 Task: Set the item due "today".
Action: Mouse moved to (819, 207)
Screenshot: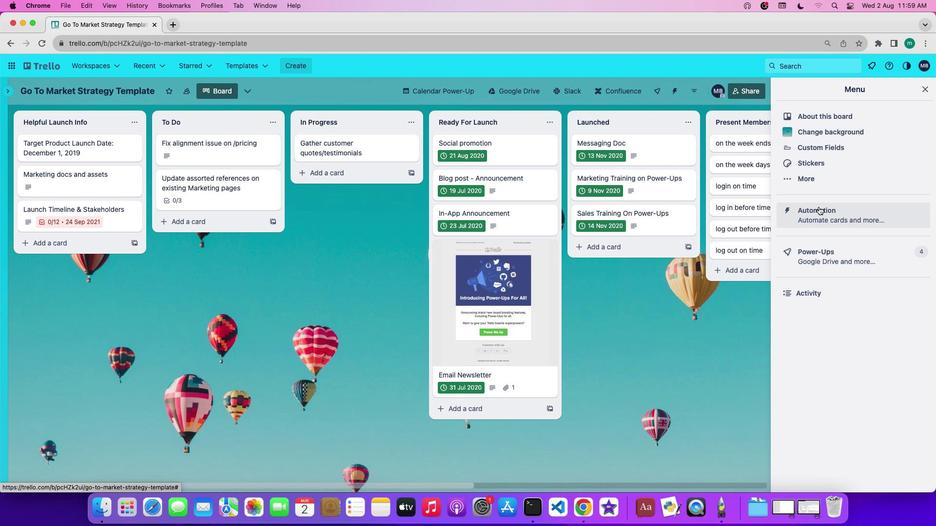 
Action: Mouse pressed left at (819, 207)
Screenshot: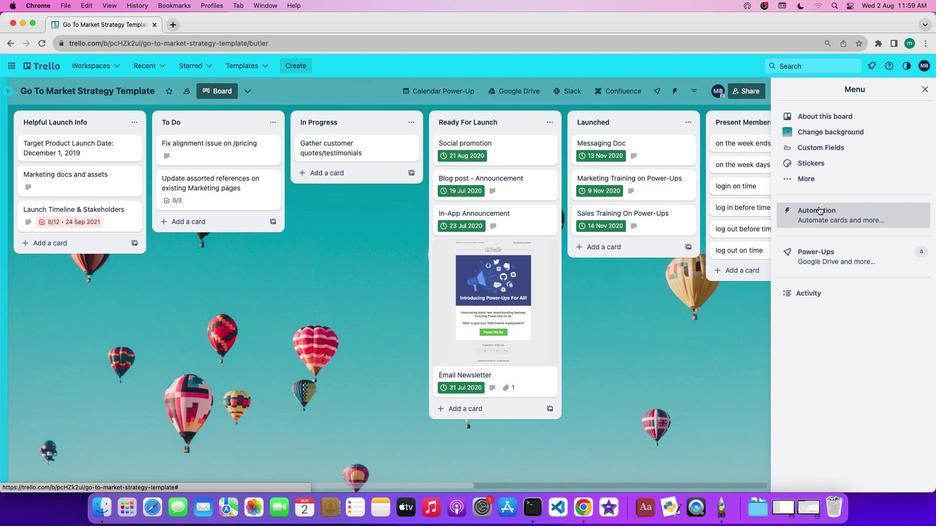 
Action: Mouse moved to (66, 257)
Screenshot: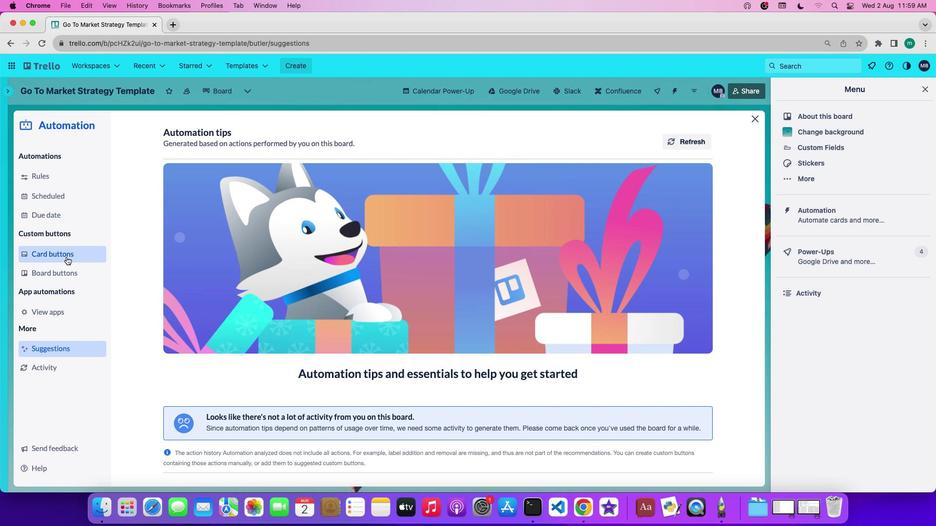 
Action: Mouse pressed left at (66, 257)
Screenshot: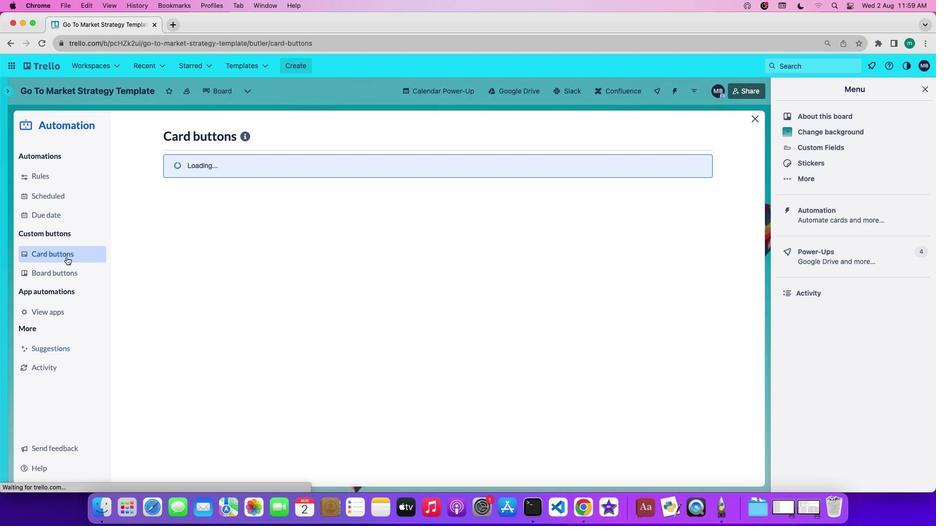 
Action: Mouse moved to (217, 346)
Screenshot: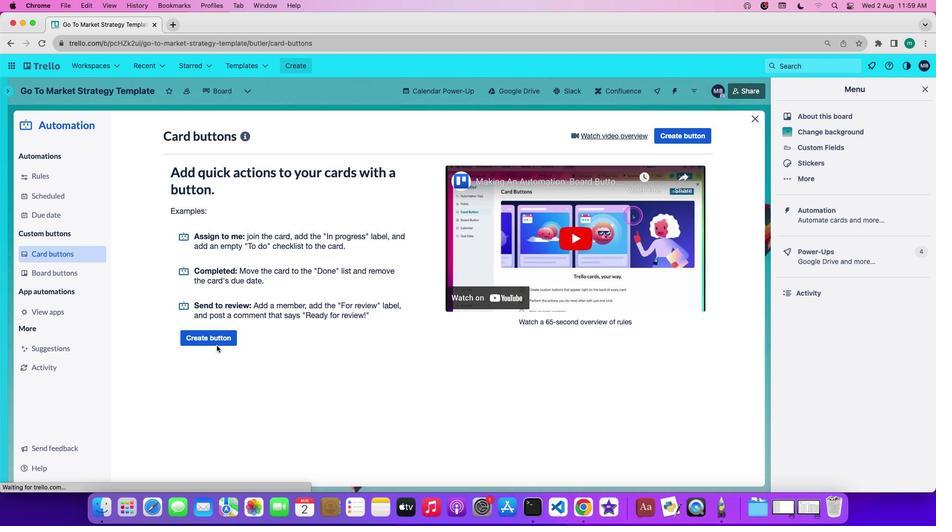 
Action: Mouse pressed left at (217, 346)
Screenshot: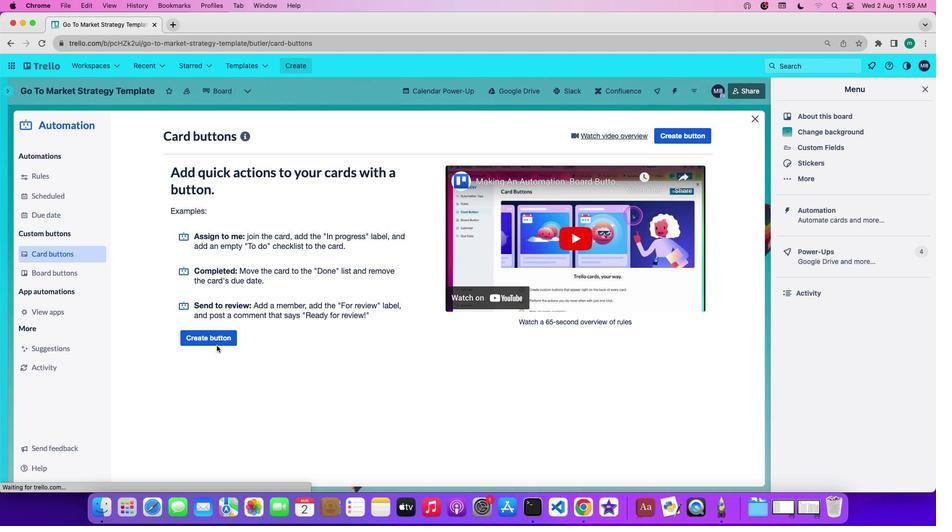 
Action: Mouse moved to (219, 342)
Screenshot: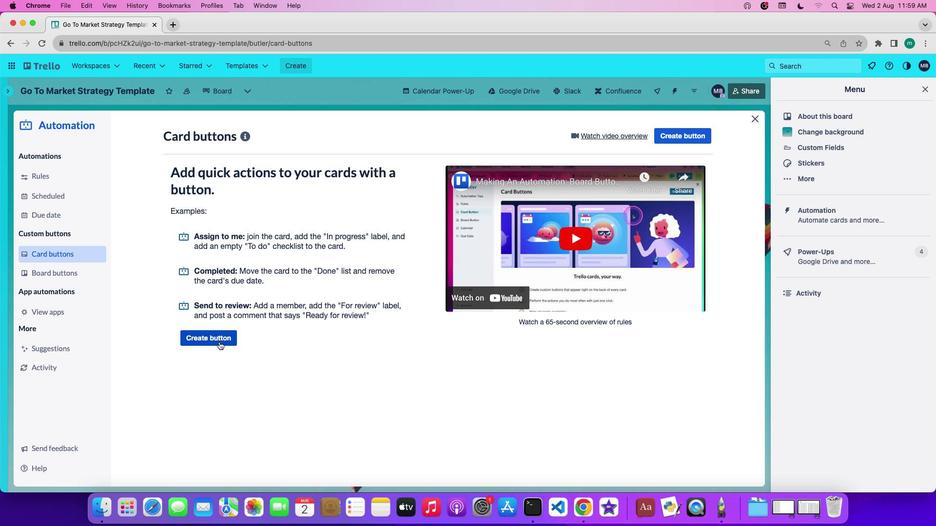 
Action: Mouse pressed left at (219, 342)
Screenshot: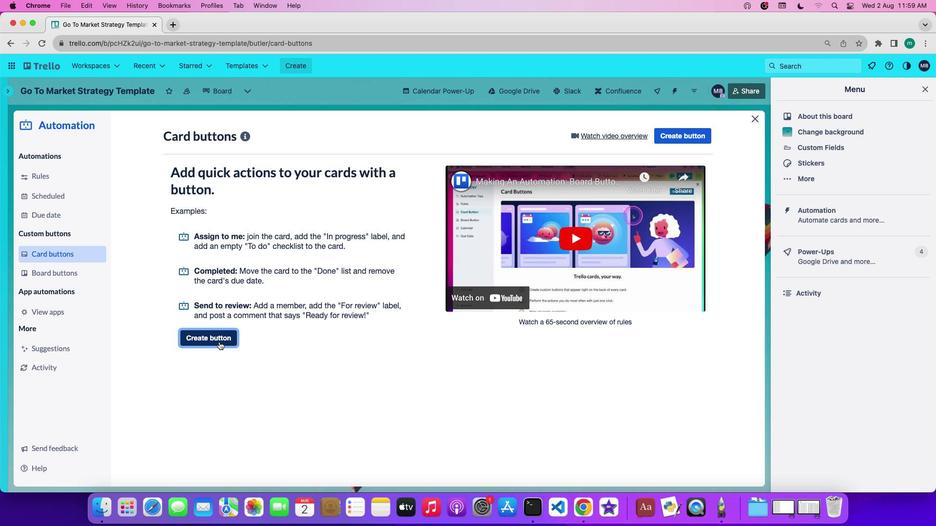 
Action: Mouse moved to (470, 267)
Screenshot: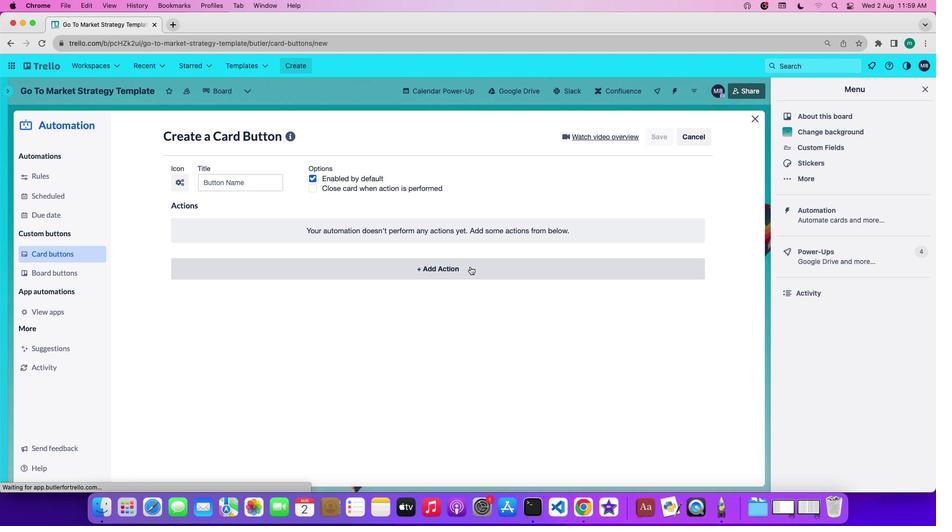 
Action: Mouse pressed left at (470, 267)
Screenshot: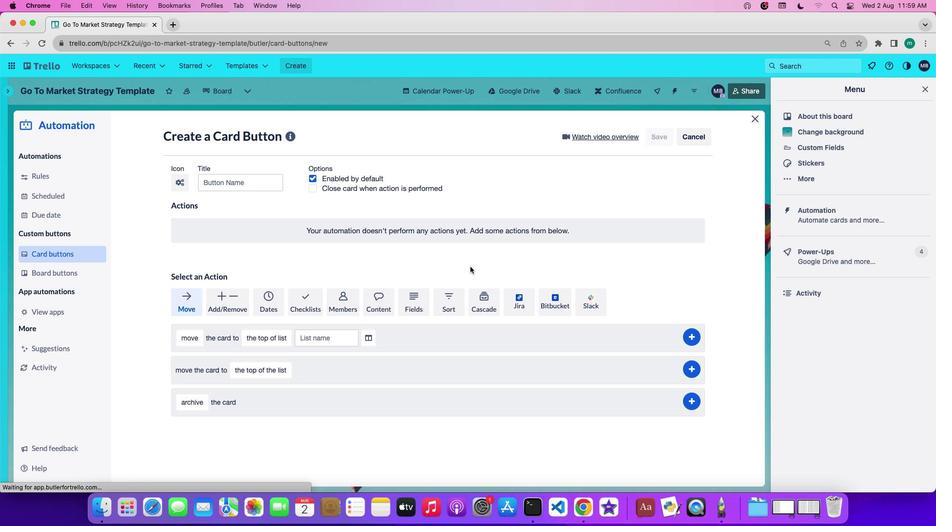 
Action: Mouse moved to (298, 294)
Screenshot: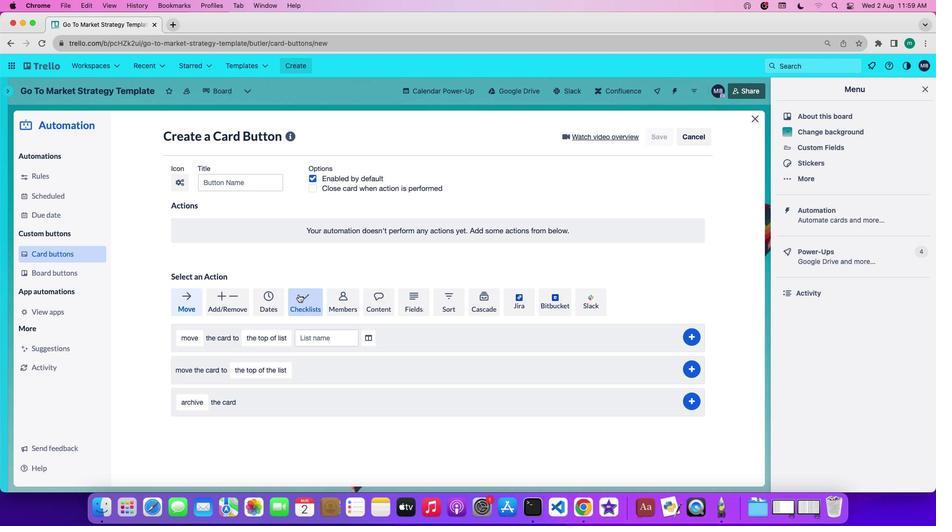 
Action: Mouse pressed left at (298, 294)
Screenshot: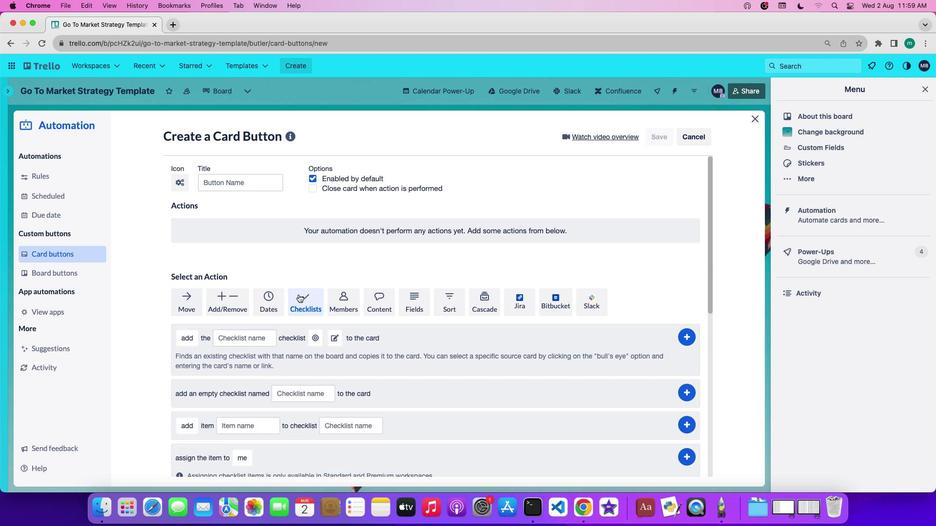 
Action: Mouse moved to (347, 378)
Screenshot: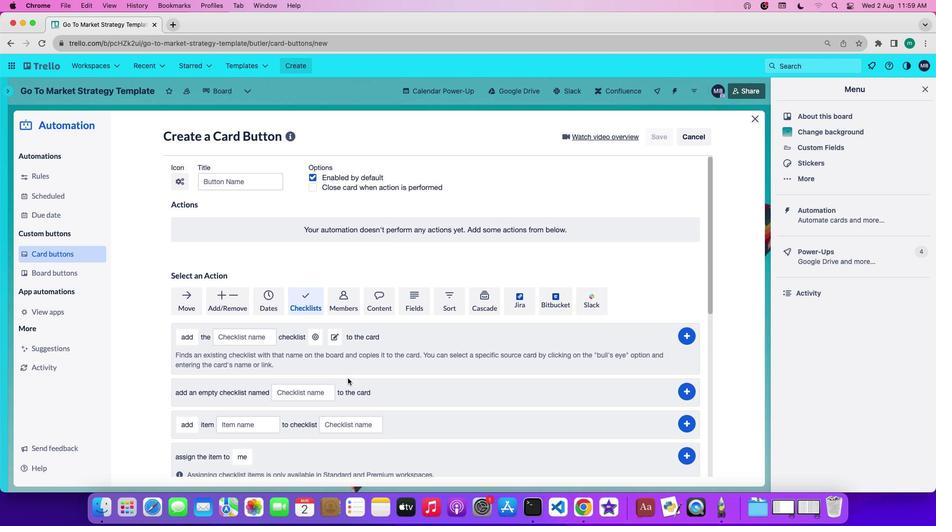 
Action: Mouse scrolled (347, 378) with delta (0, 0)
Screenshot: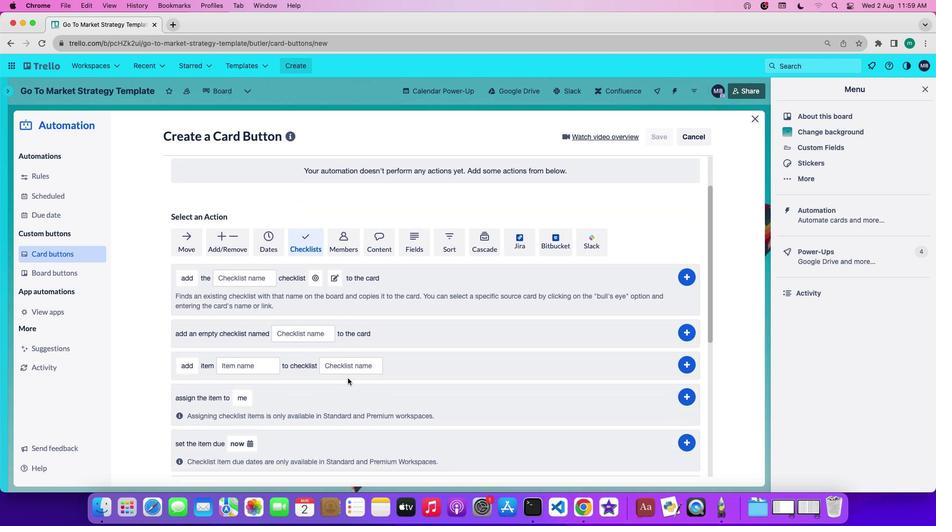 
Action: Mouse scrolled (347, 378) with delta (0, 0)
Screenshot: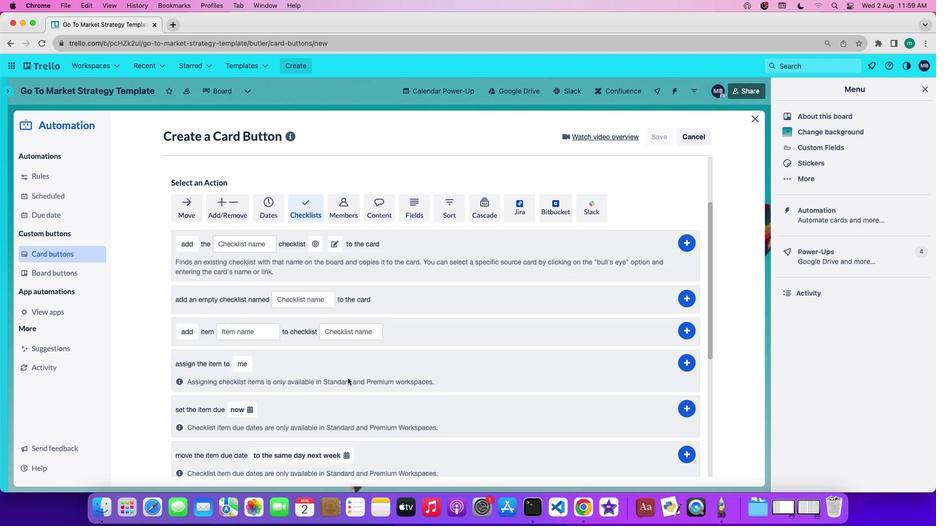 
Action: Mouse scrolled (347, 378) with delta (0, 0)
Screenshot: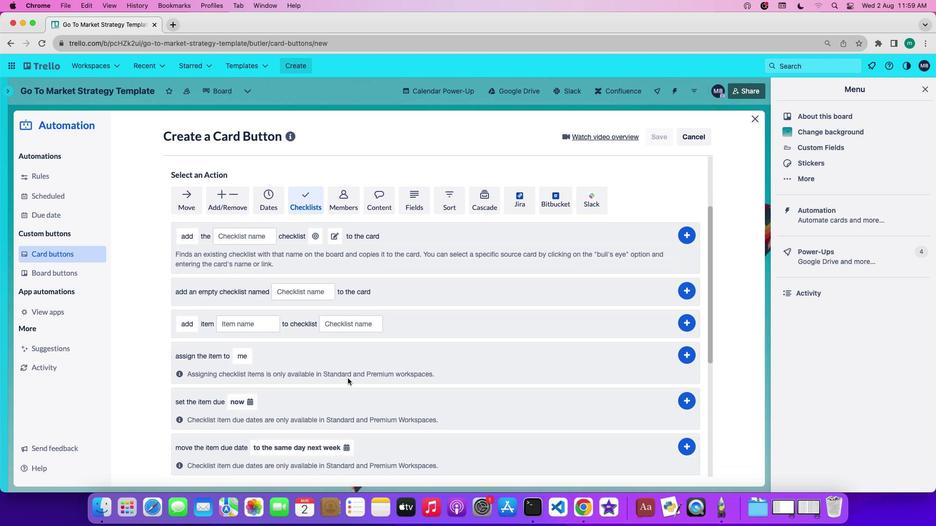
Action: Mouse scrolled (347, 378) with delta (0, 0)
Screenshot: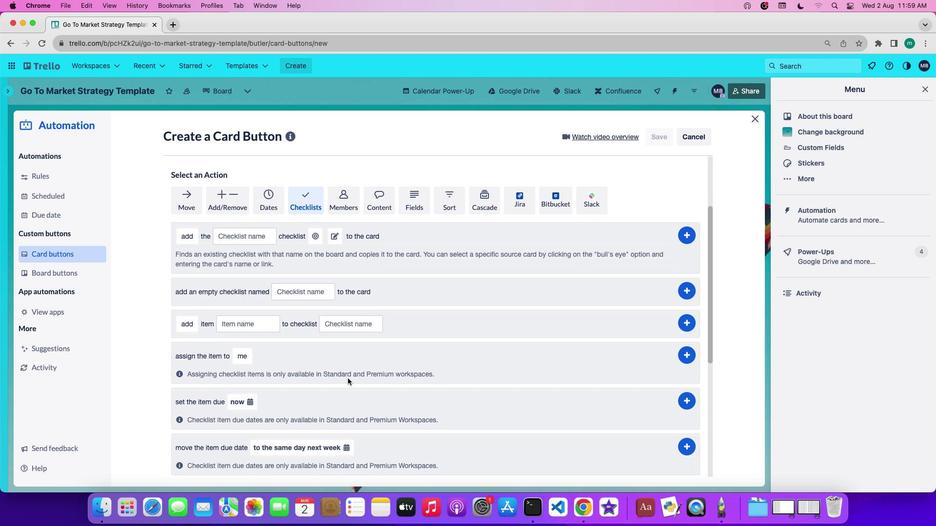 
Action: Mouse scrolled (347, 378) with delta (0, 0)
Screenshot: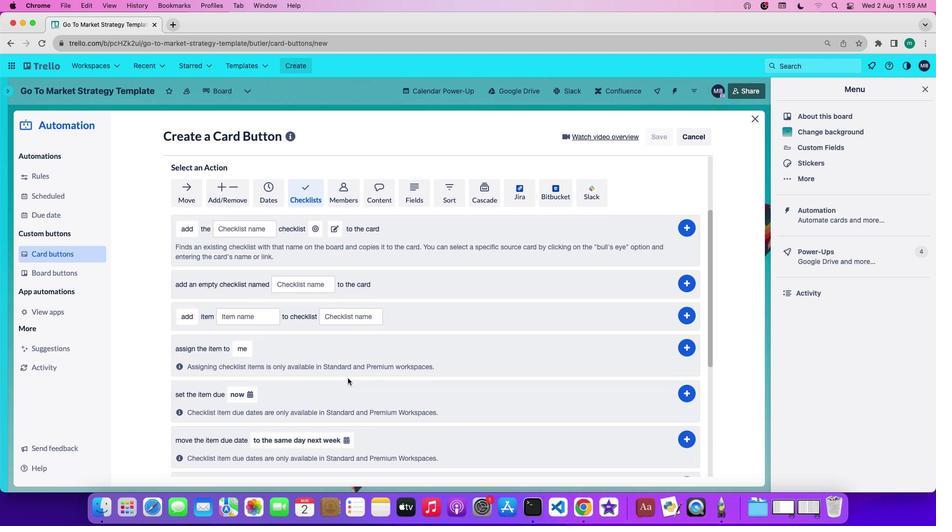 
Action: Mouse scrolled (347, 378) with delta (0, 0)
Screenshot: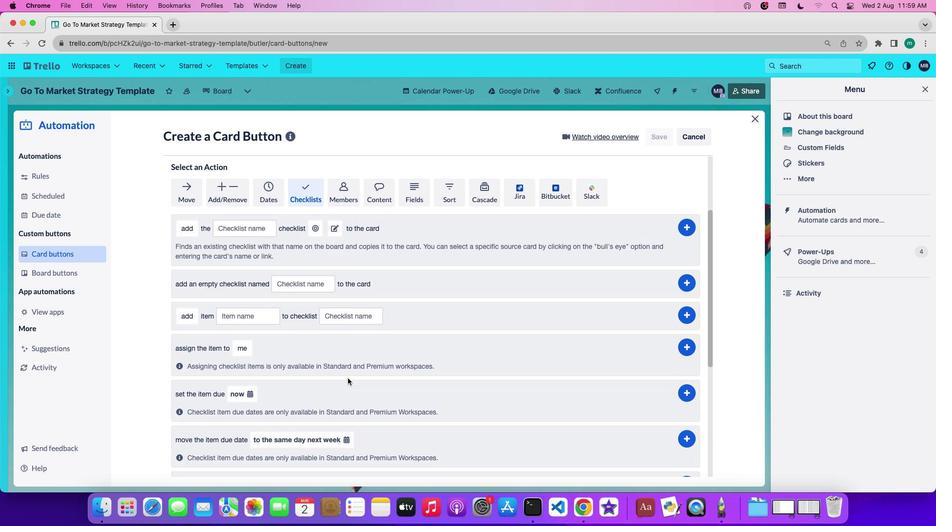 
Action: Mouse scrolled (347, 378) with delta (0, 0)
Screenshot: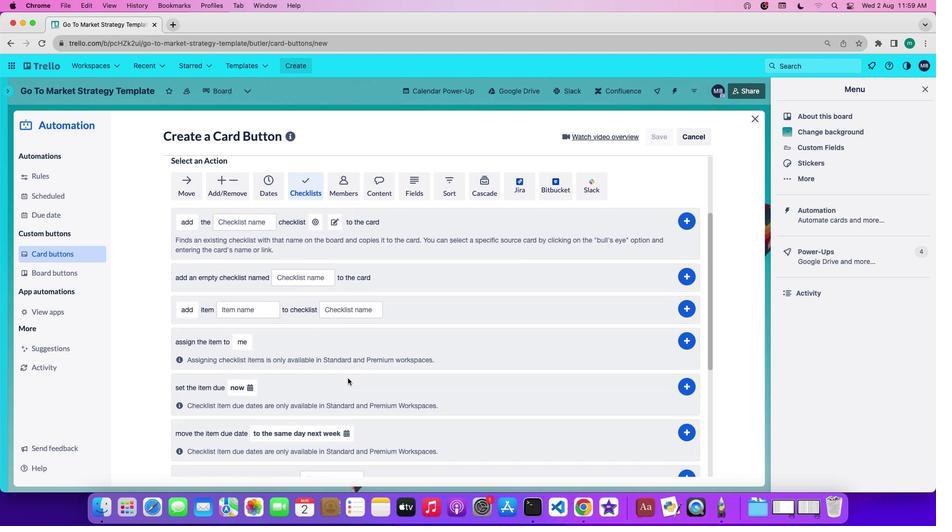 
Action: Mouse scrolled (347, 378) with delta (0, 0)
Screenshot: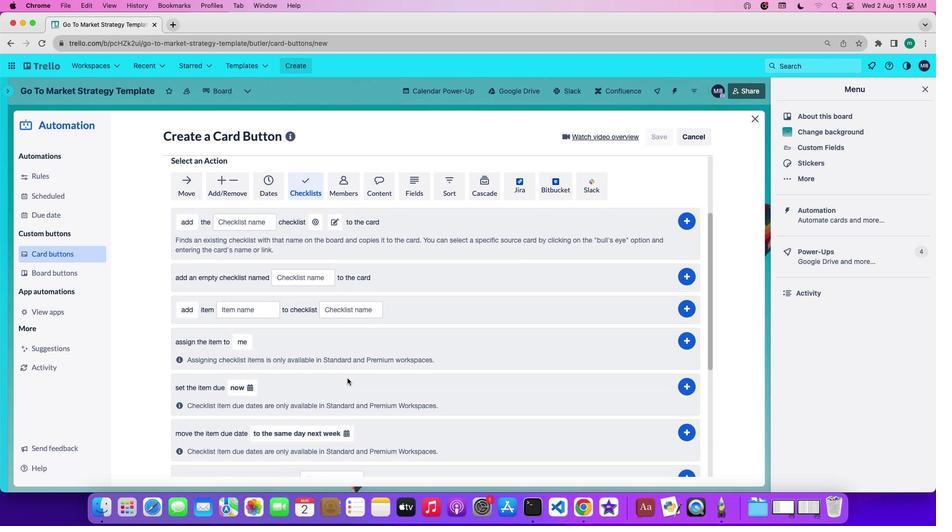 
Action: Mouse moved to (251, 387)
Screenshot: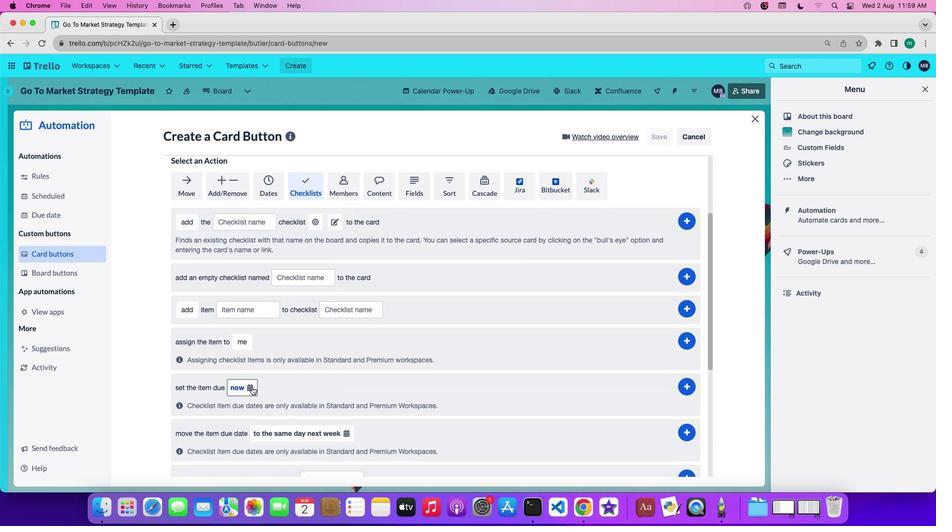 
Action: Mouse pressed left at (251, 387)
Screenshot: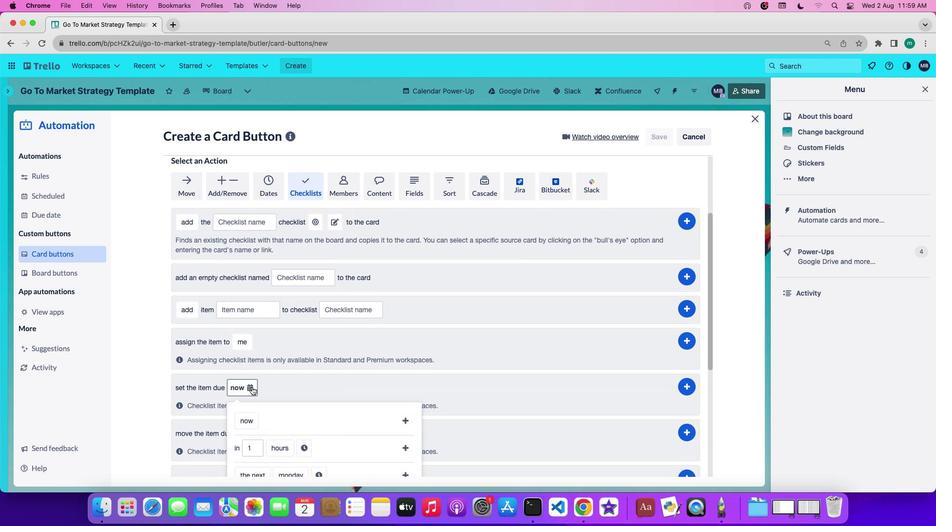 
Action: Mouse moved to (255, 419)
Screenshot: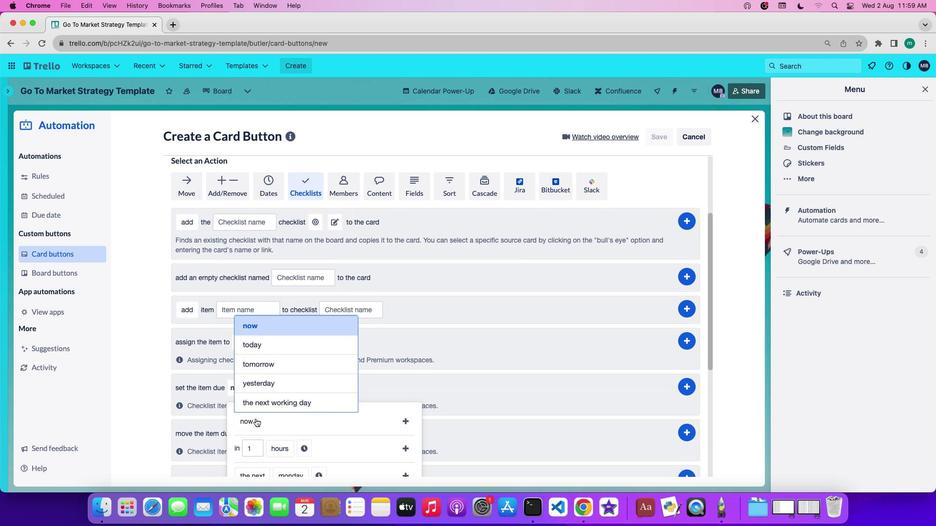 
Action: Mouse pressed left at (255, 419)
Screenshot: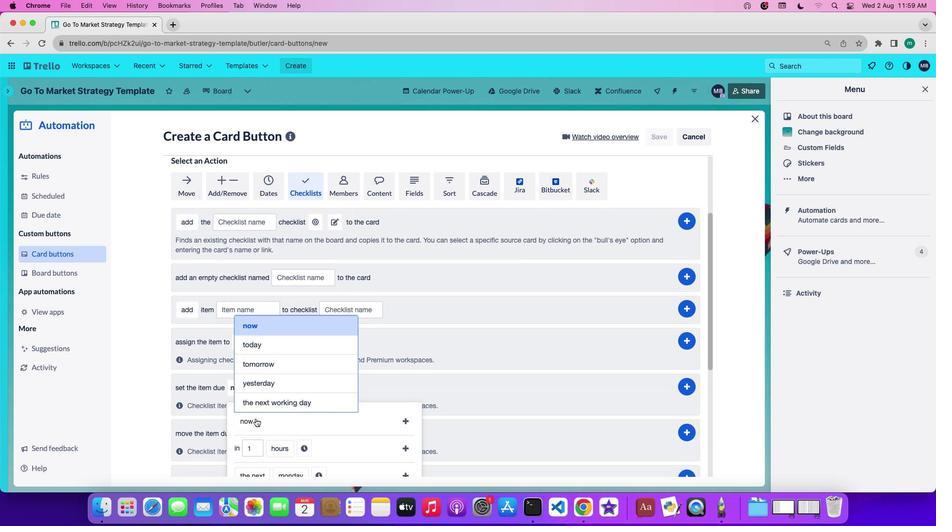 
Action: Mouse moved to (267, 346)
Screenshot: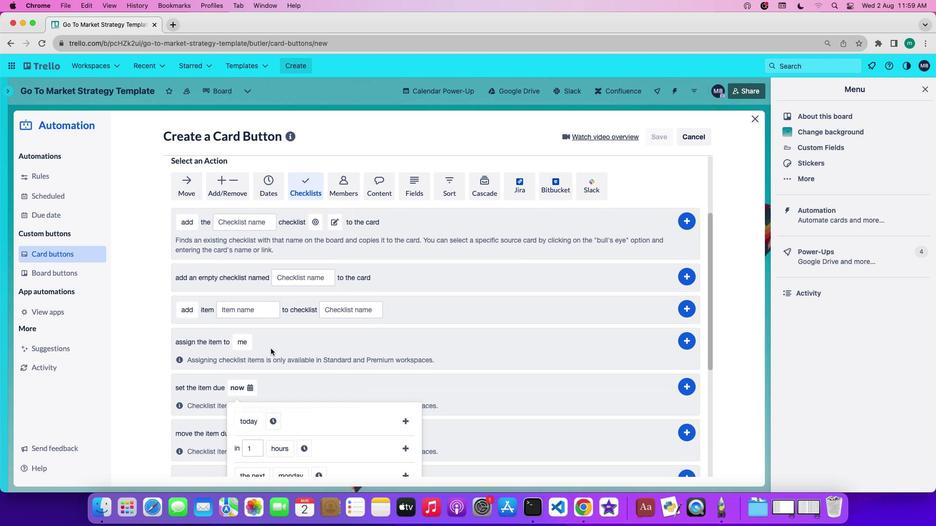 
Action: Mouse pressed left at (267, 346)
Screenshot: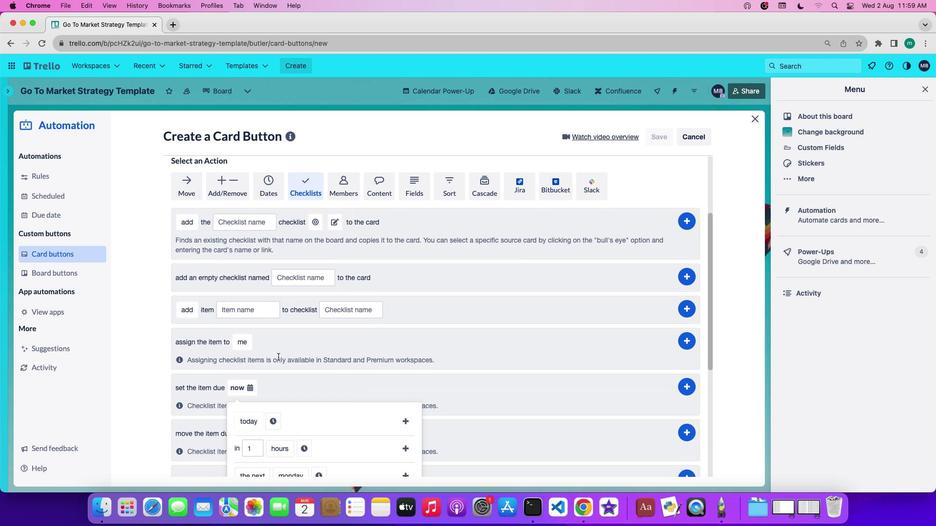 
Action: Mouse moved to (407, 421)
Screenshot: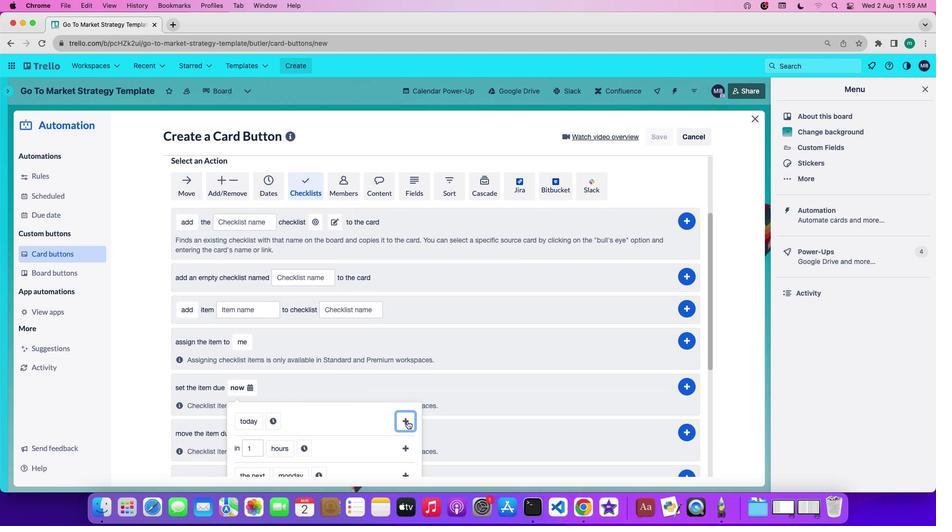 
Action: Mouse pressed left at (407, 421)
Screenshot: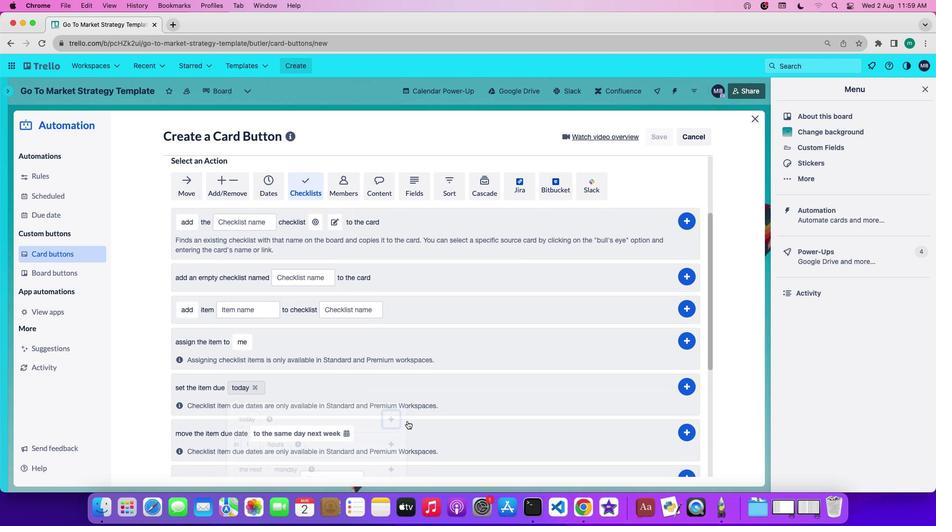 
Action: Mouse moved to (686, 387)
Screenshot: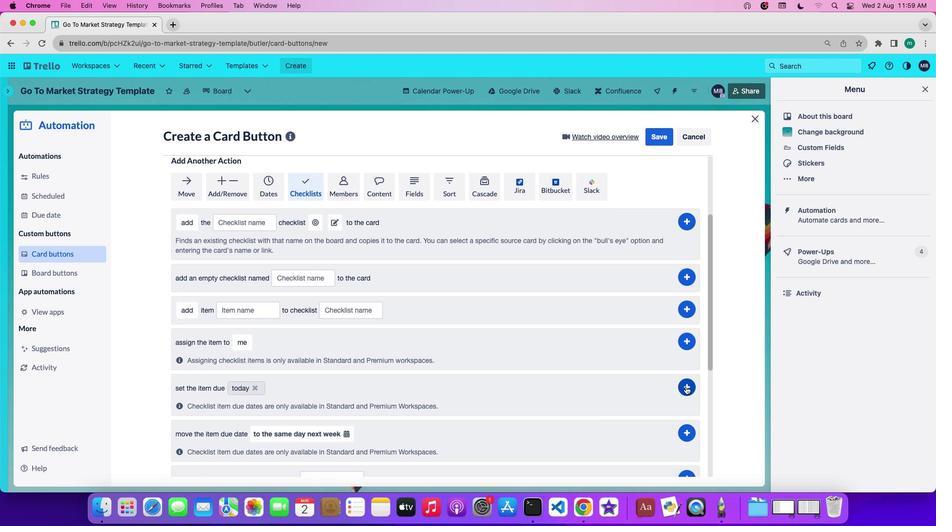 
Action: Mouse pressed left at (686, 387)
Screenshot: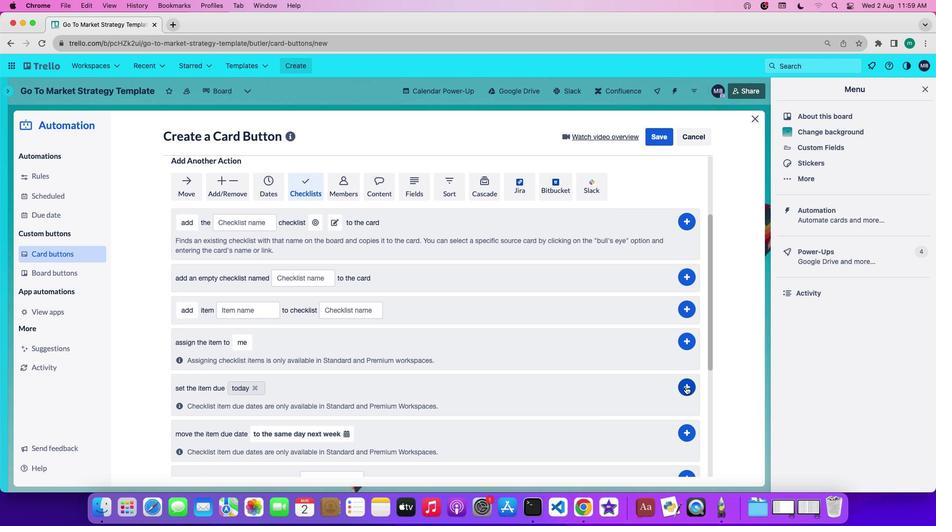 
Action: Mouse moved to (685, 386)
Screenshot: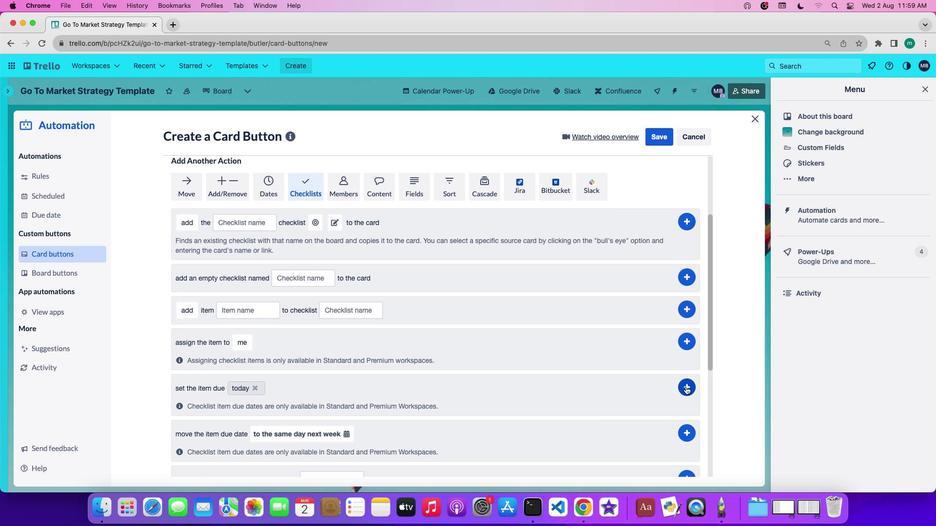 
